 Task: Enable the option InMail messages.
Action: Mouse moved to (754, 104)
Screenshot: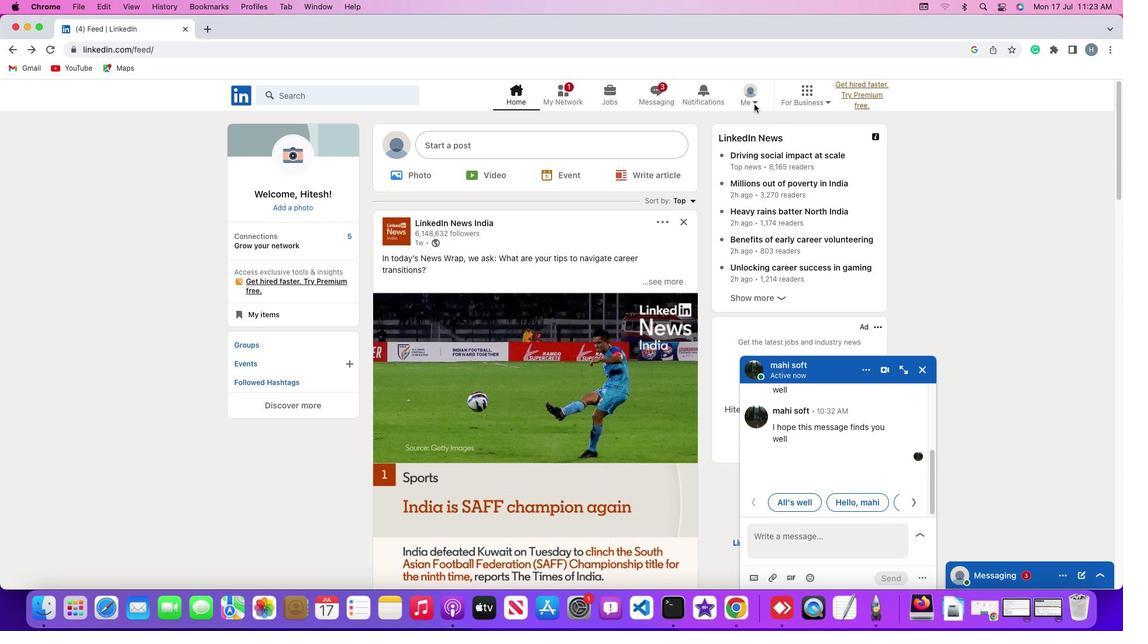
Action: Mouse pressed left at (754, 104)
Screenshot: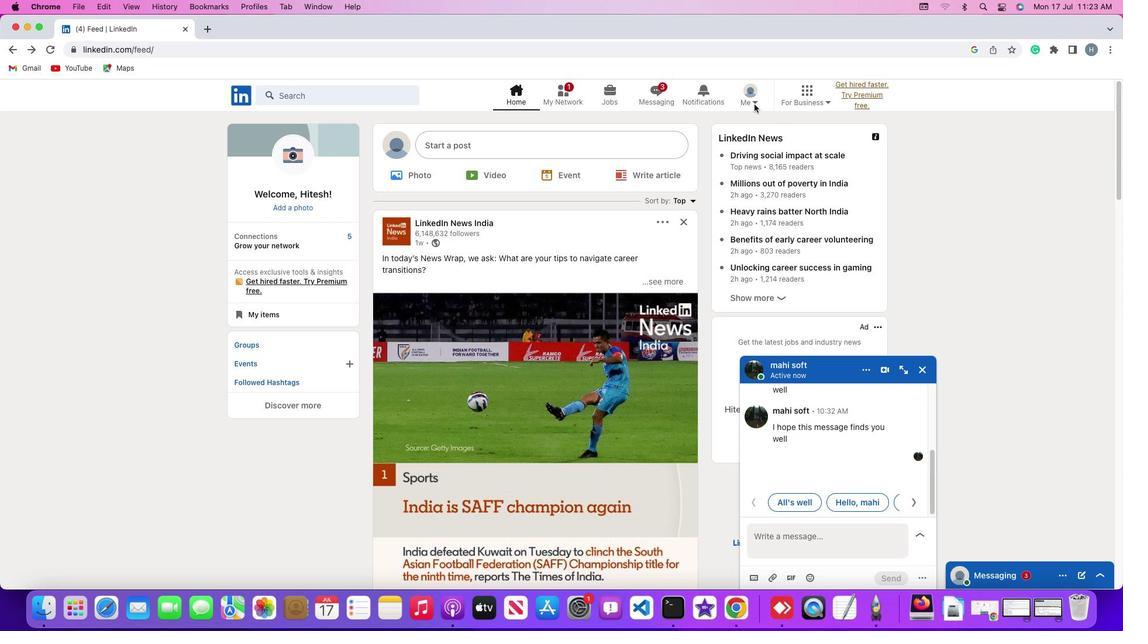 
Action: Mouse moved to (755, 102)
Screenshot: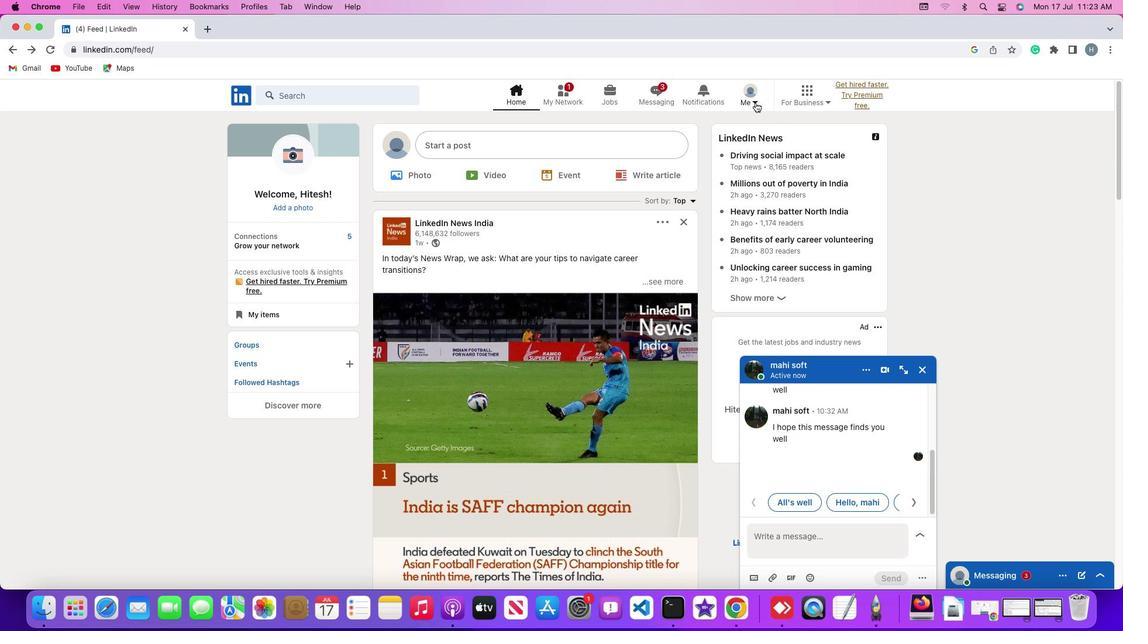 
Action: Mouse pressed left at (755, 102)
Screenshot: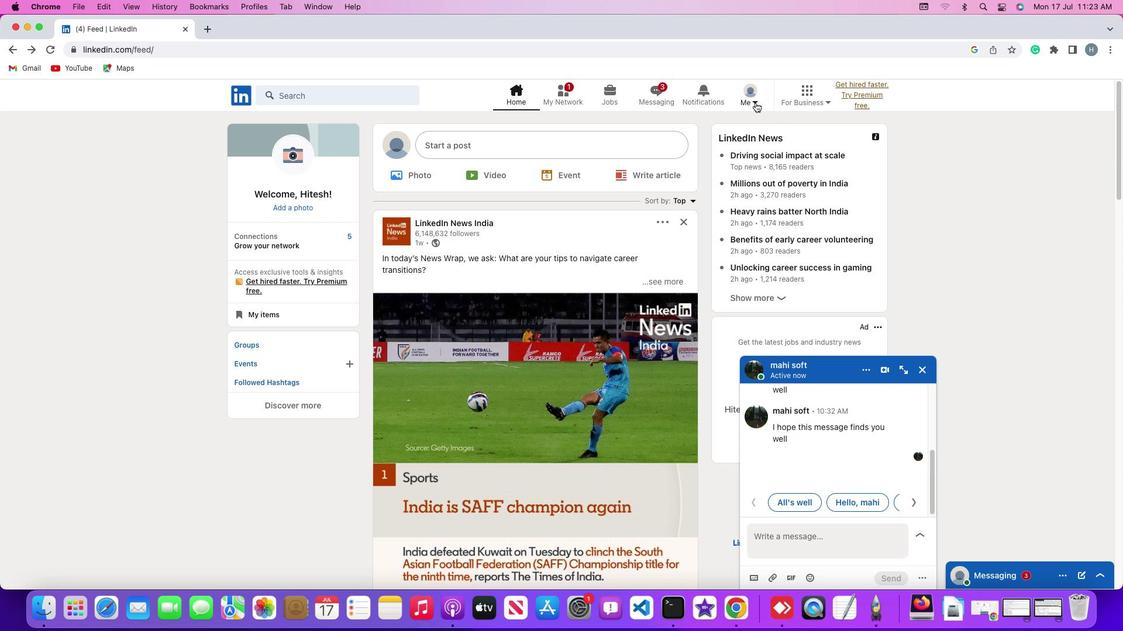 
Action: Mouse moved to (671, 226)
Screenshot: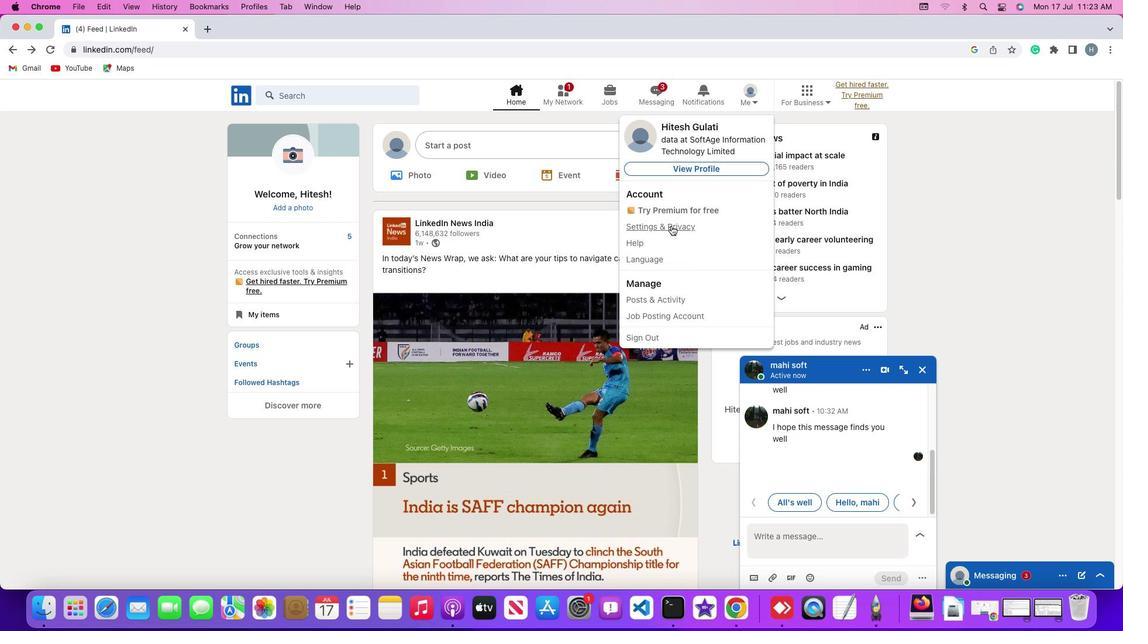 
Action: Mouse pressed left at (671, 226)
Screenshot: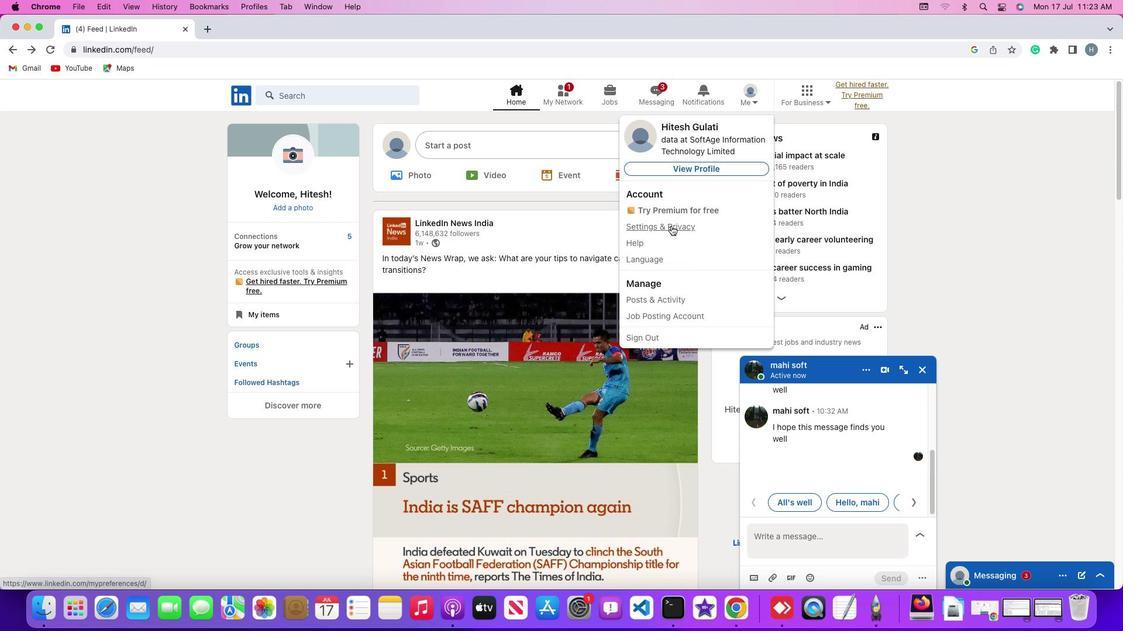 
Action: Mouse moved to (88, 309)
Screenshot: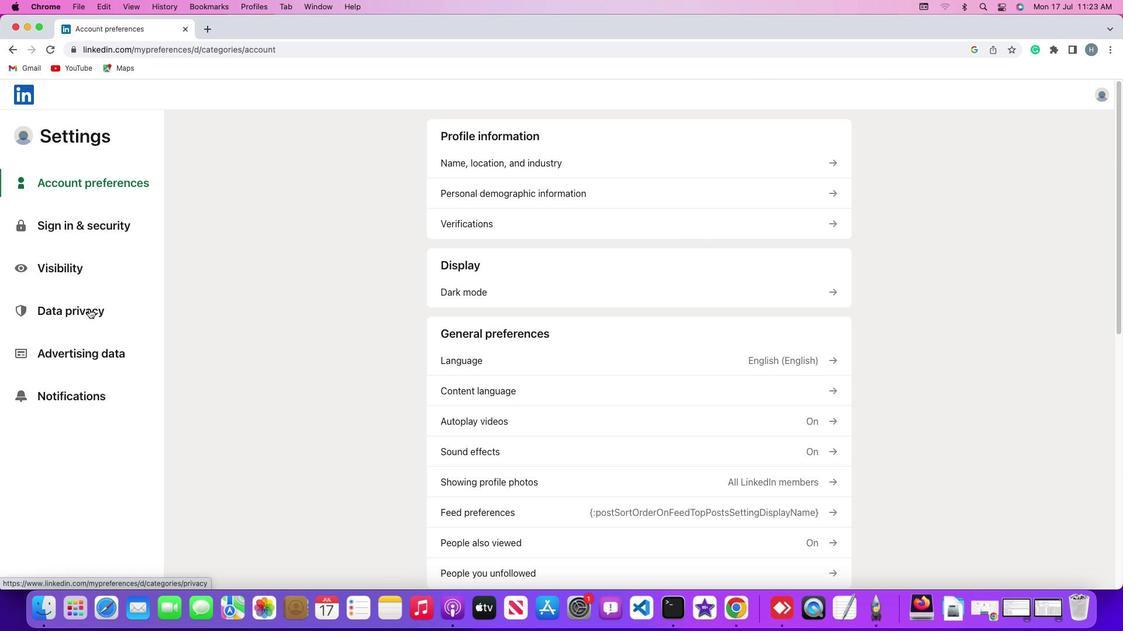 
Action: Mouse pressed left at (88, 309)
Screenshot: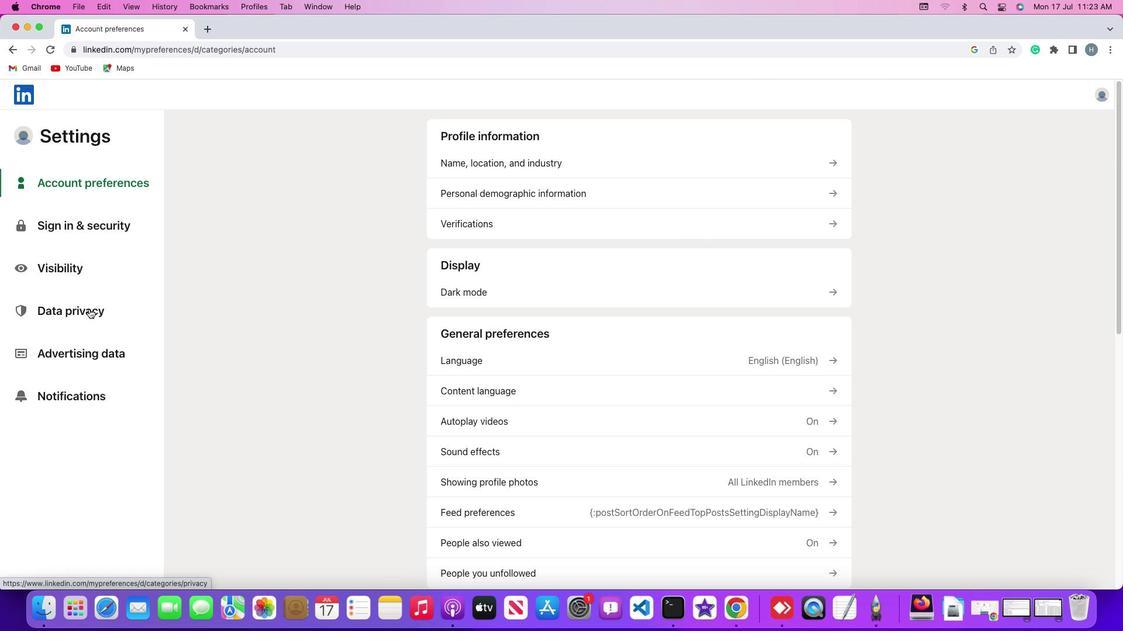 
Action: Mouse pressed left at (88, 309)
Screenshot: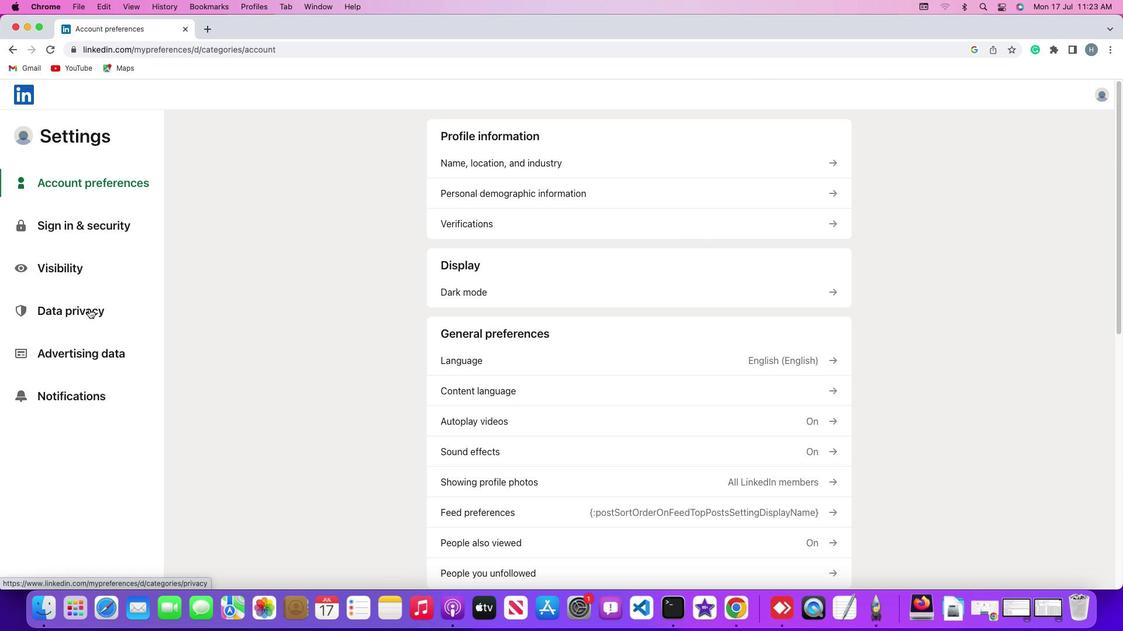 
Action: Mouse moved to (474, 442)
Screenshot: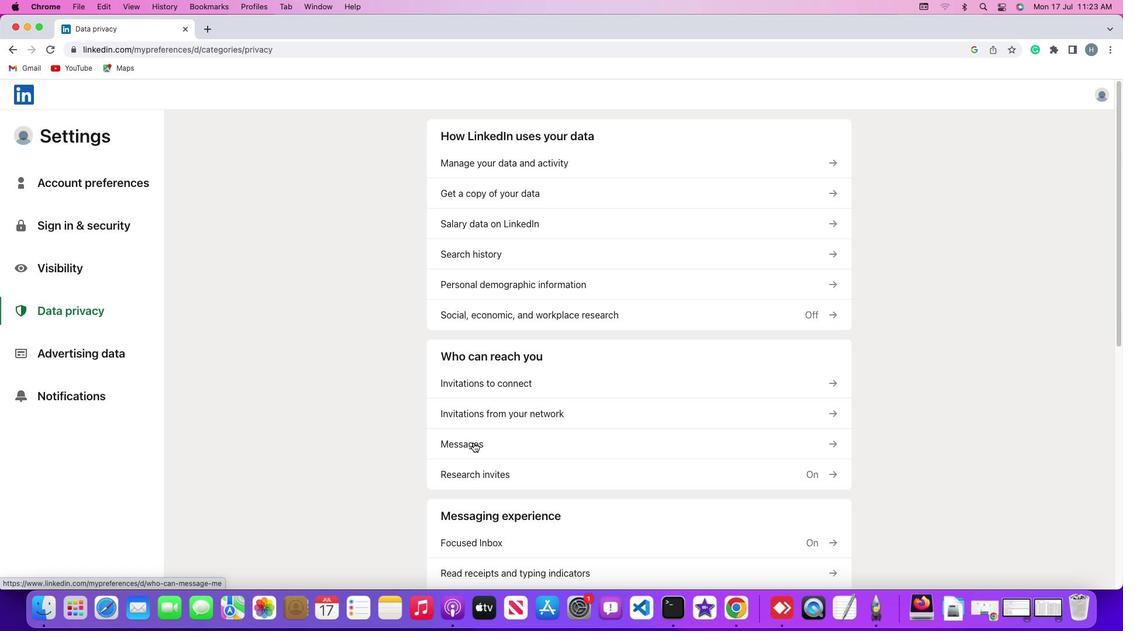 
Action: Mouse pressed left at (474, 442)
Screenshot: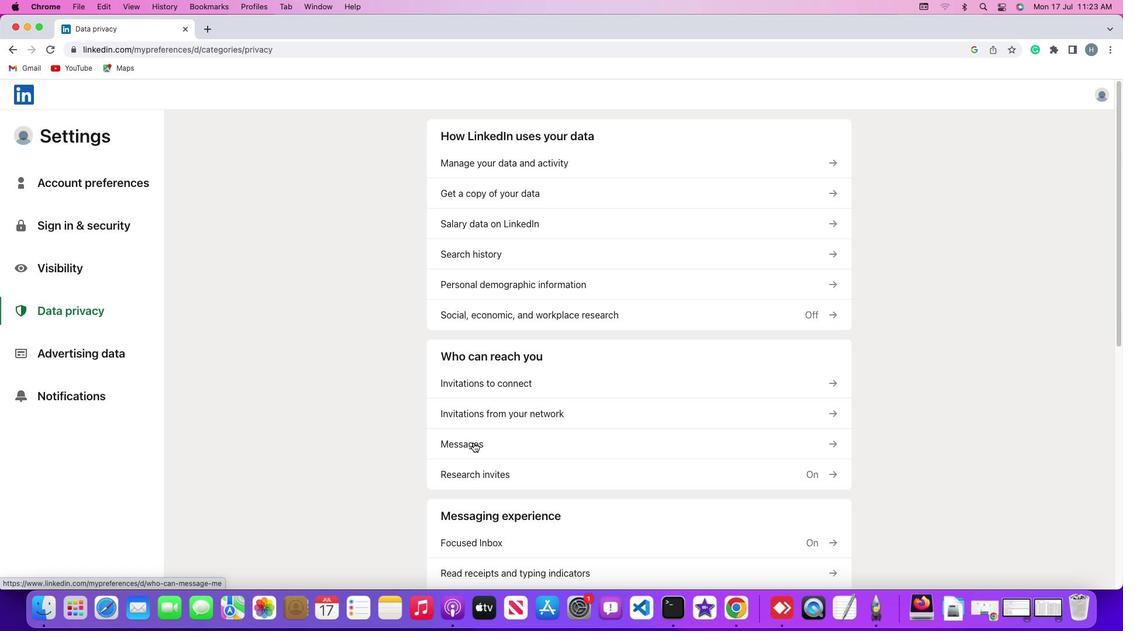 
Action: Mouse moved to (822, 321)
Screenshot: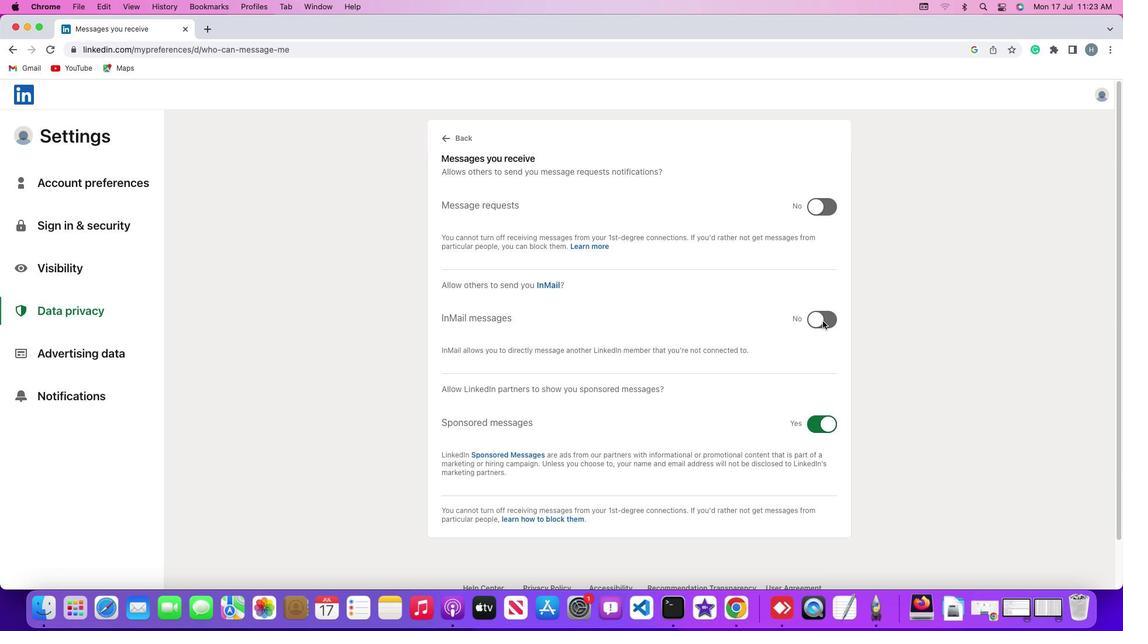 
Action: Mouse pressed left at (822, 321)
Screenshot: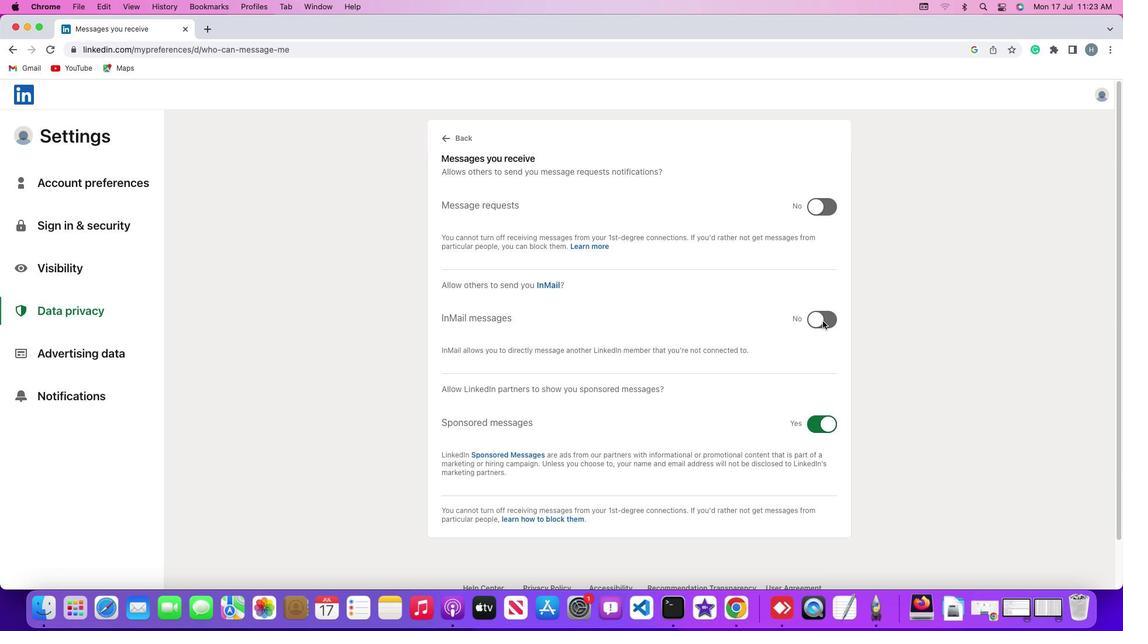 
Action: Mouse moved to (830, 330)
Screenshot: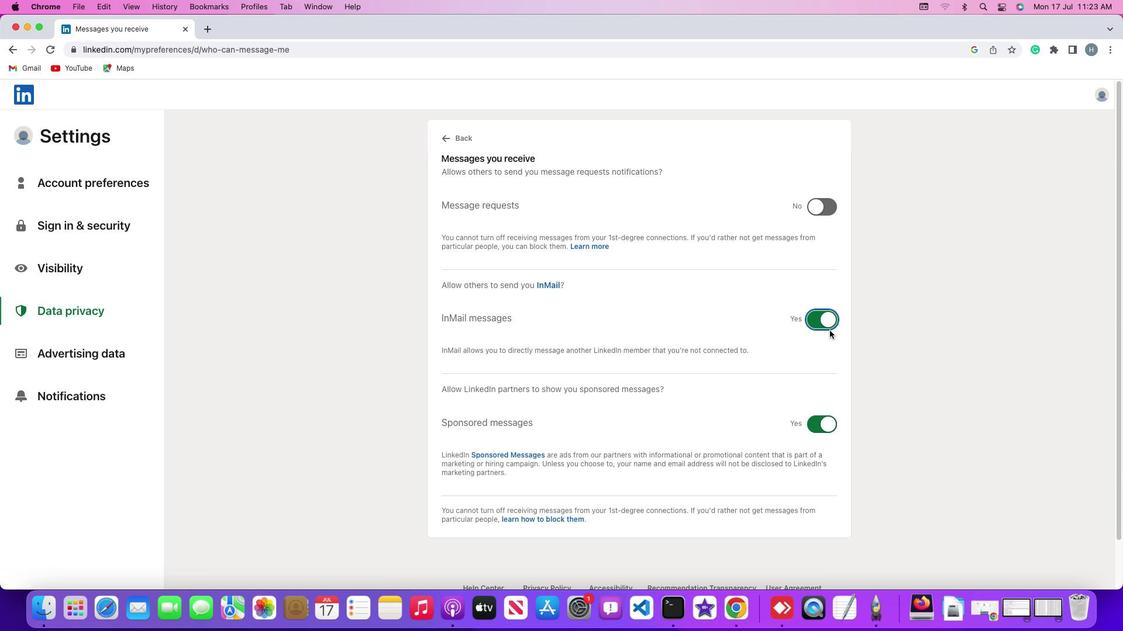 
